 Task: Show template from list.
Action: Mouse pressed left at (825, 244)
Screenshot: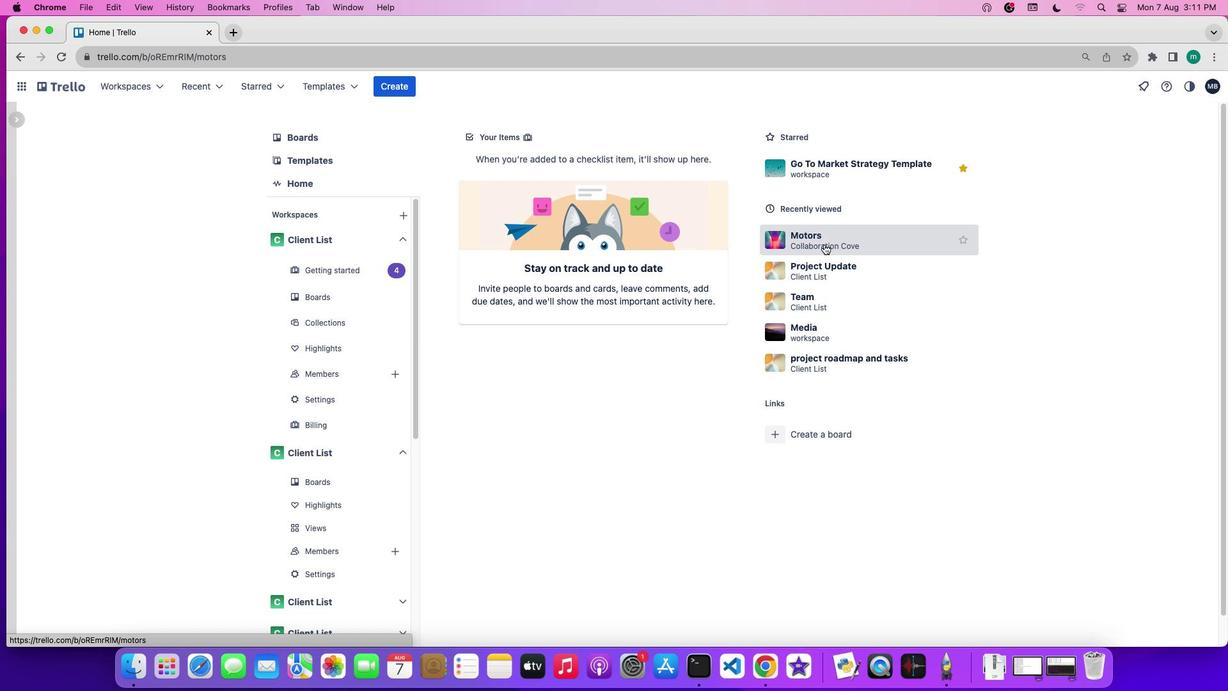 
Action: Mouse moved to (178, 212)
Screenshot: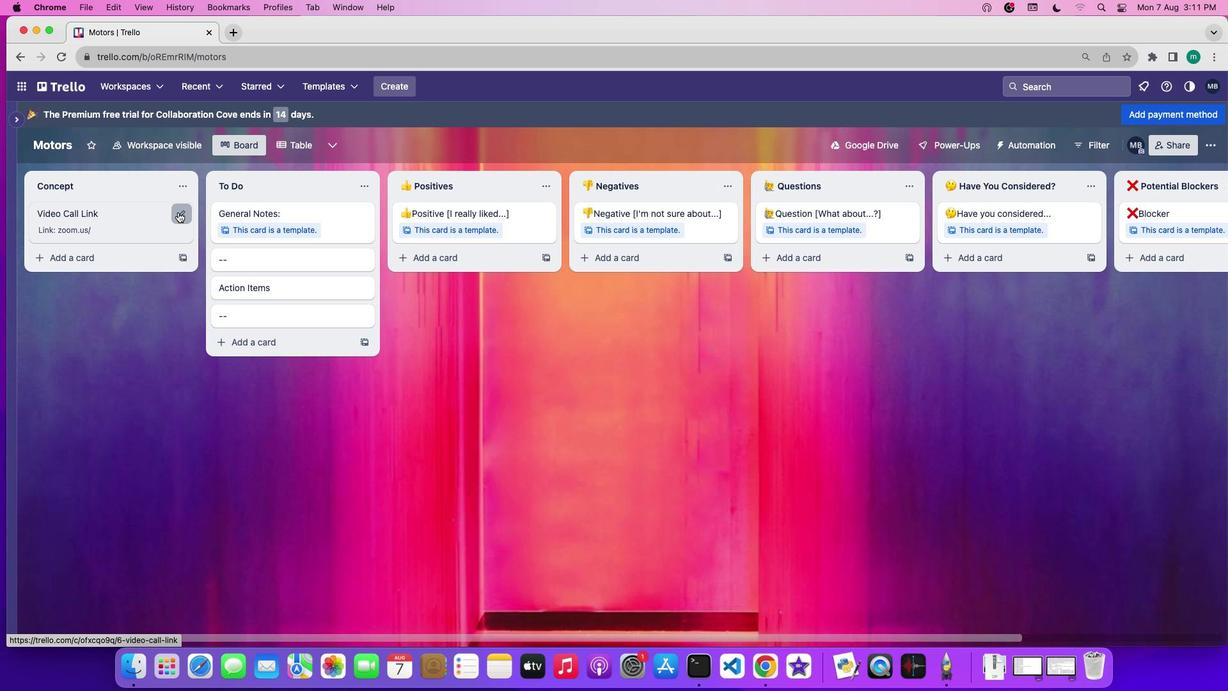
Action: Mouse pressed left at (178, 212)
Screenshot: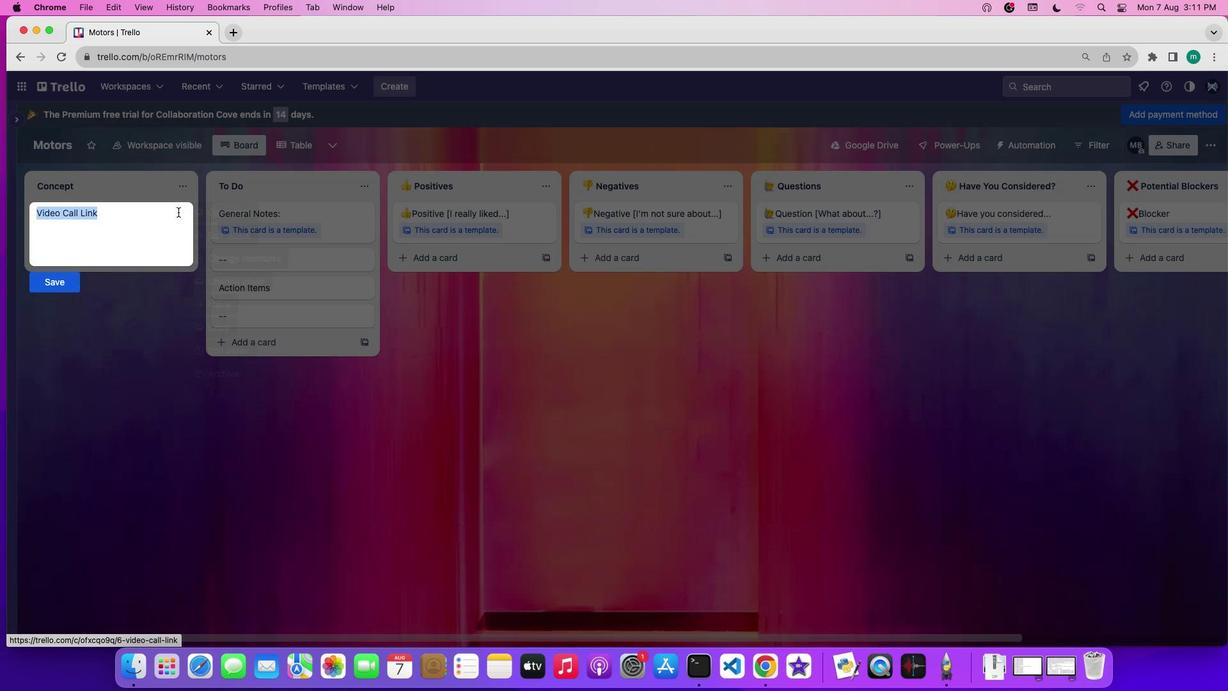 
Action: Mouse moved to (236, 209)
Screenshot: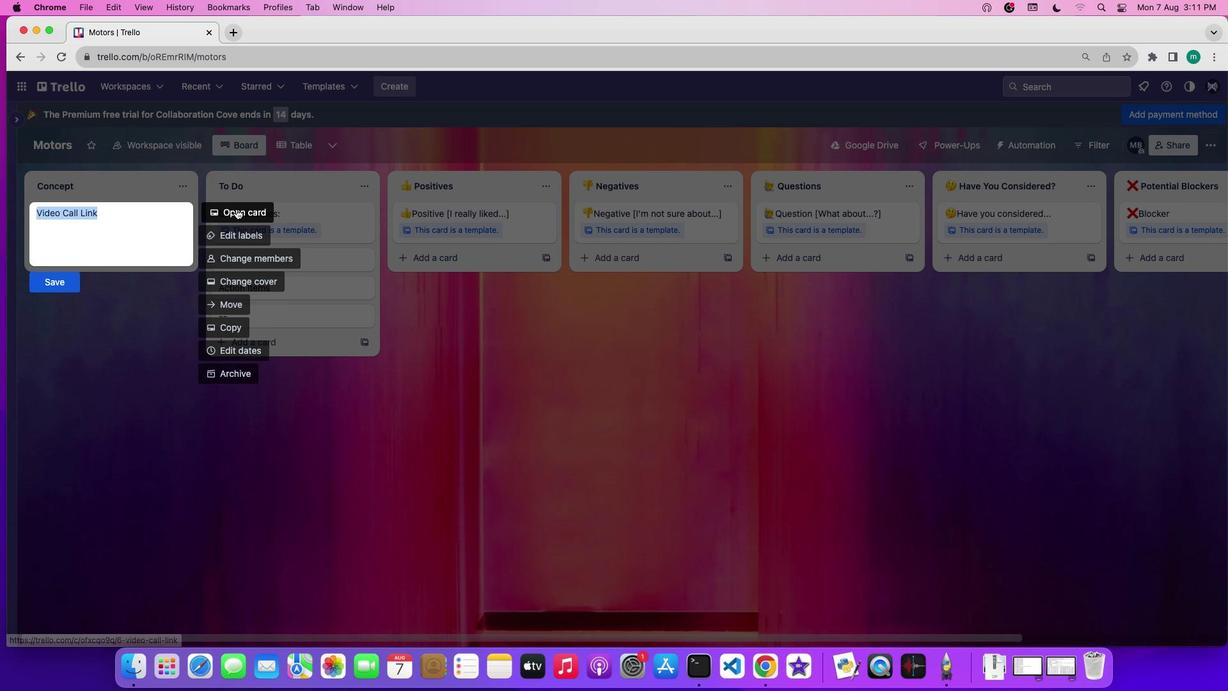 
Action: Mouse pressed left at (236, 209)
Screenshot: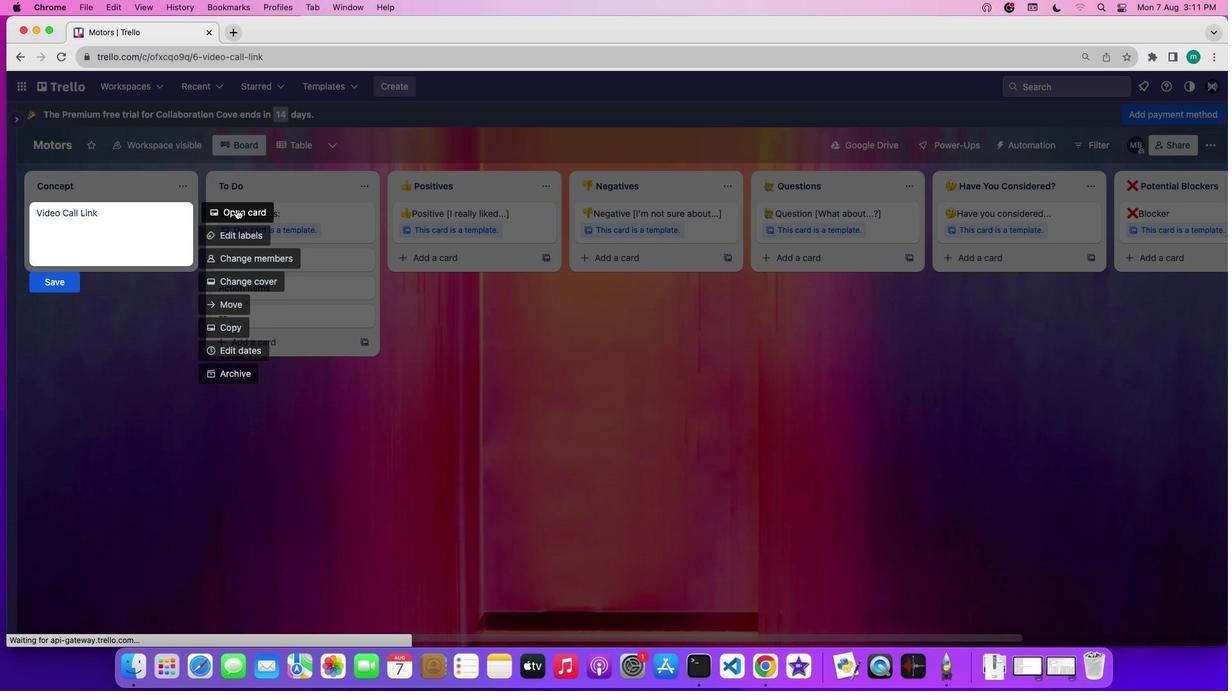 
Action: Mouse moved to (698, 508)
Screenshot: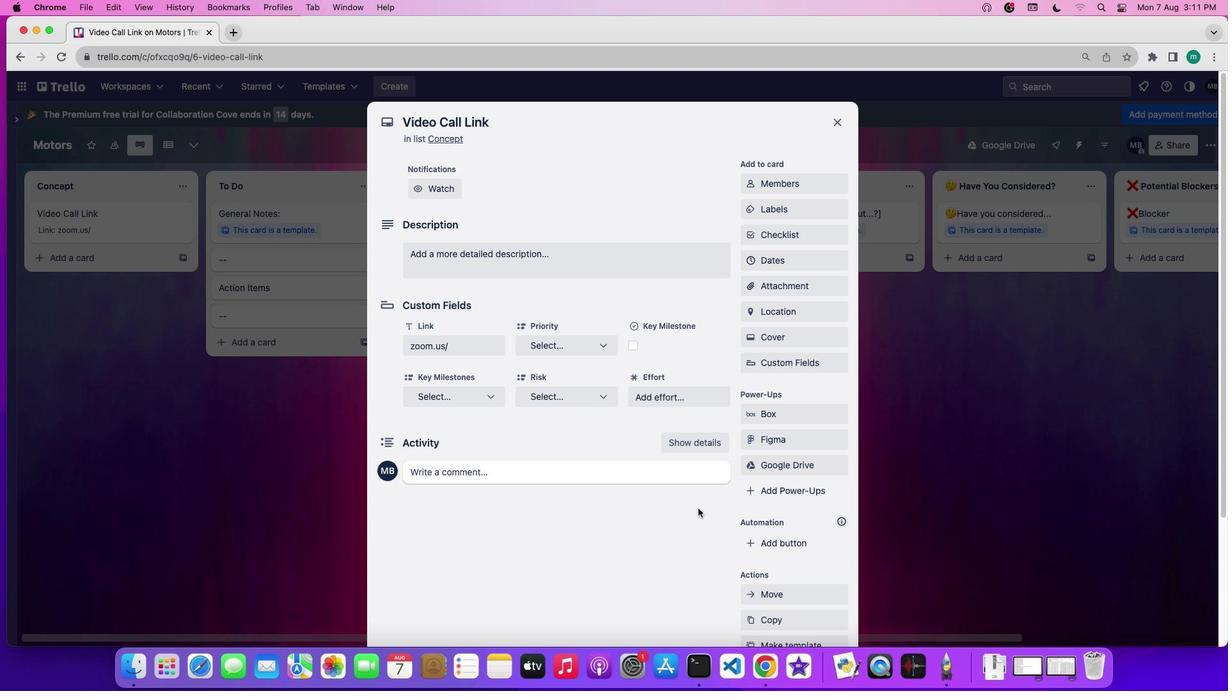 
Action: Mouse scrolled (698, 508) with delta (0, 0)
Screenshot: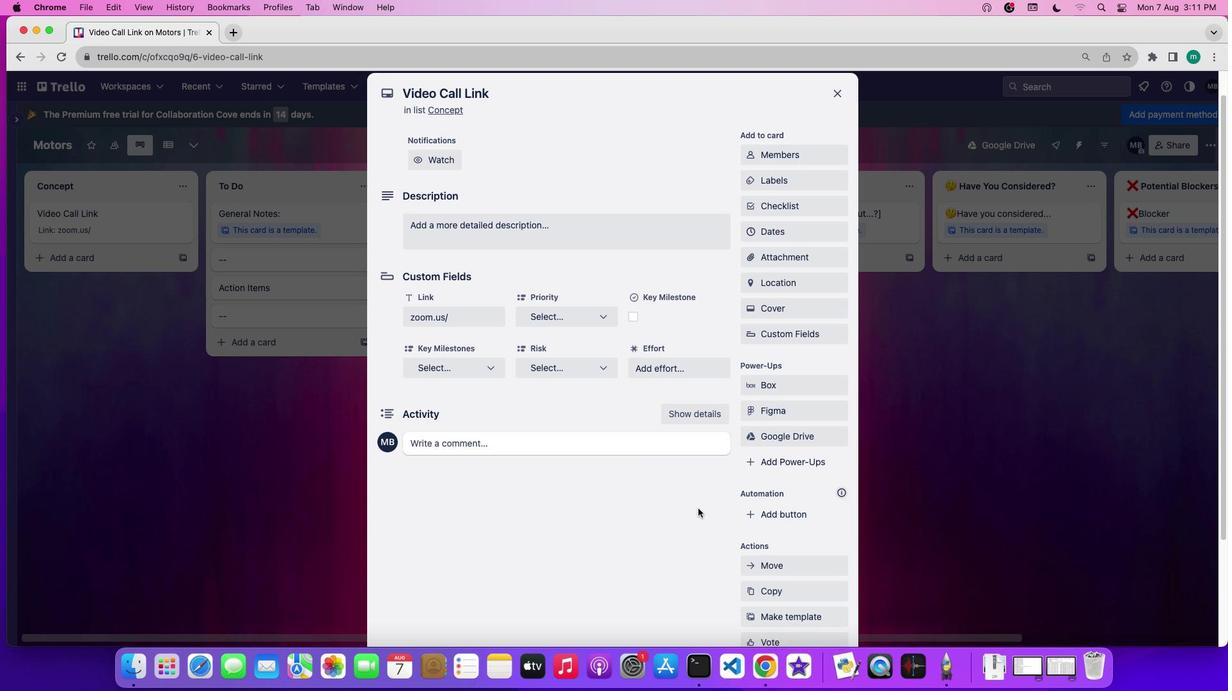 
Action: Mouse scrolled (698, 508) with delta (0, 0)
Screenshot: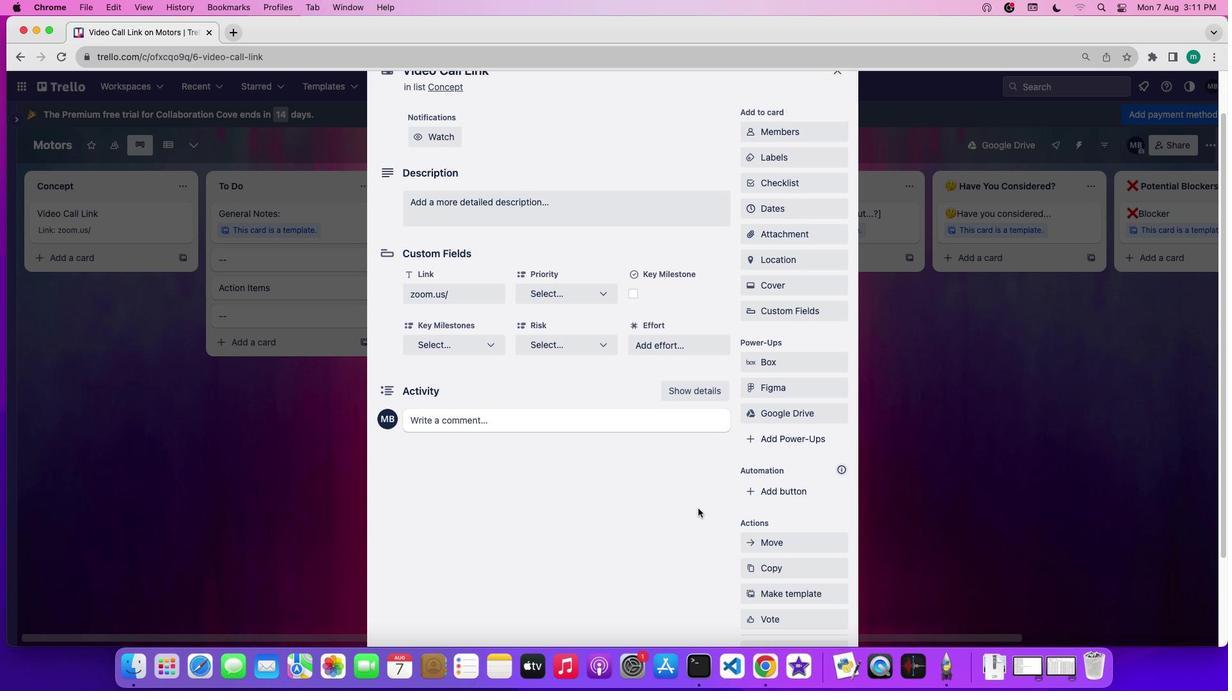 
Action: Mouse scrolled (698, 508) with delta (0, -1)
Screenshot: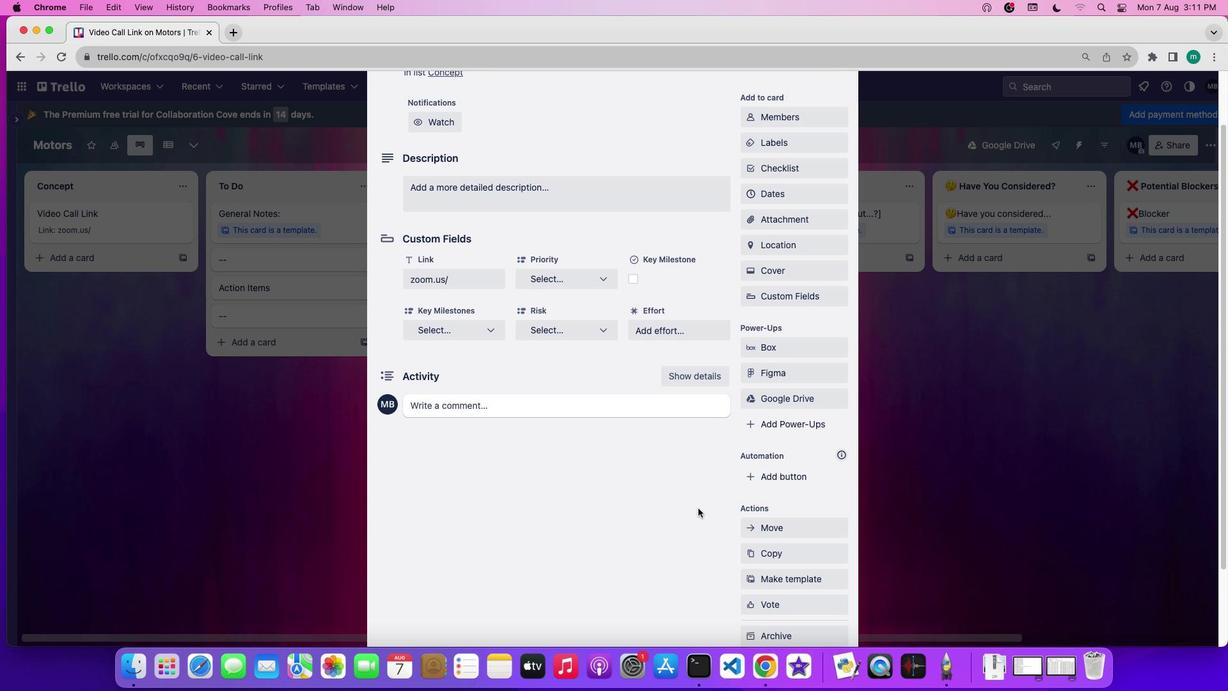 
Action: Mouse scrolled (698, 508) with delta (0, -1)
Screenshot: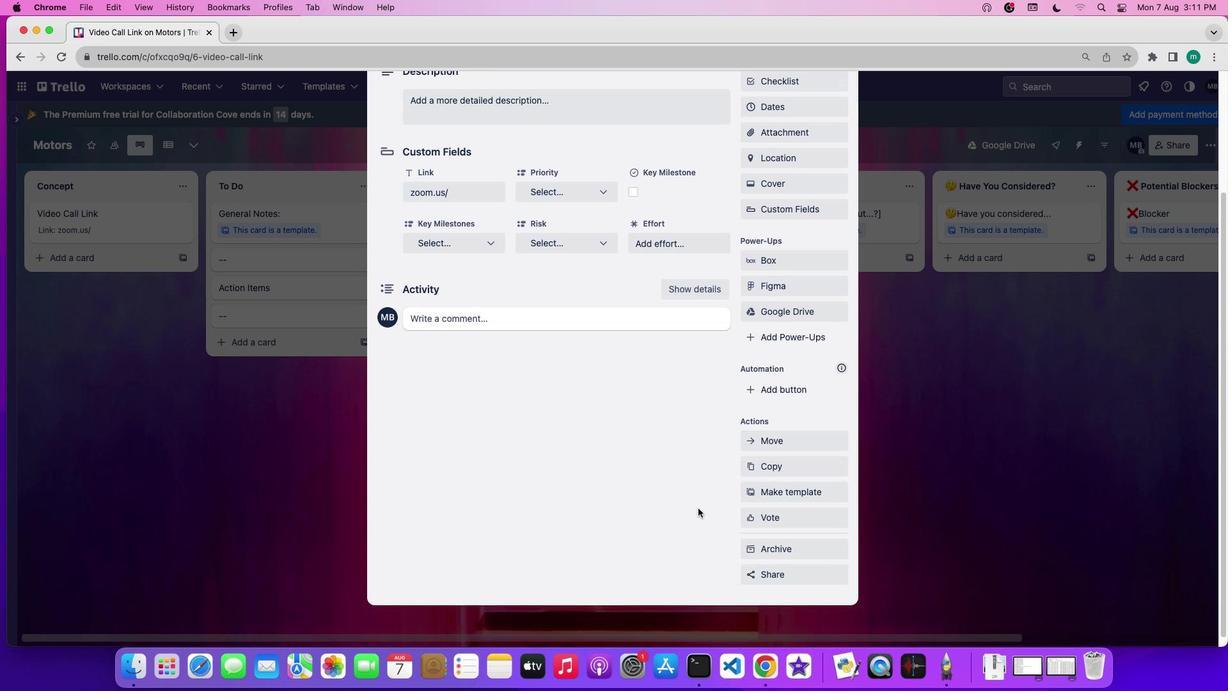 
Action: Mouse moved to (799, 492)
Screenshot: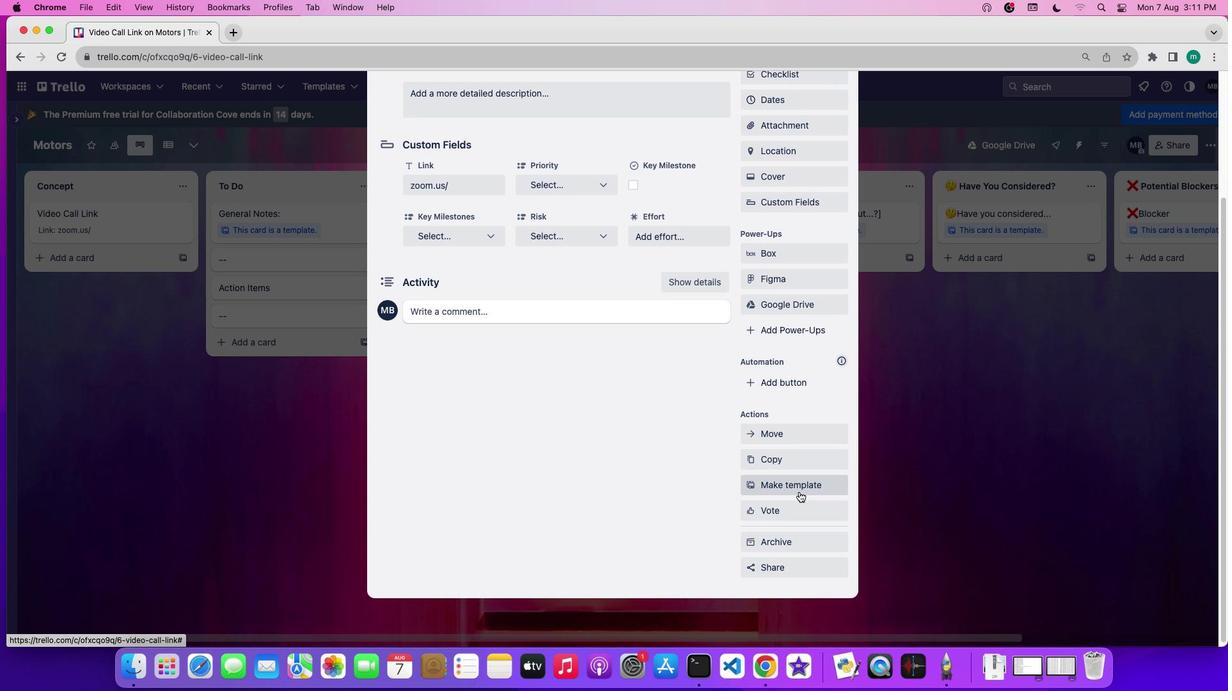
Action: Mouse pressed left at (799, 492)
Screenshot: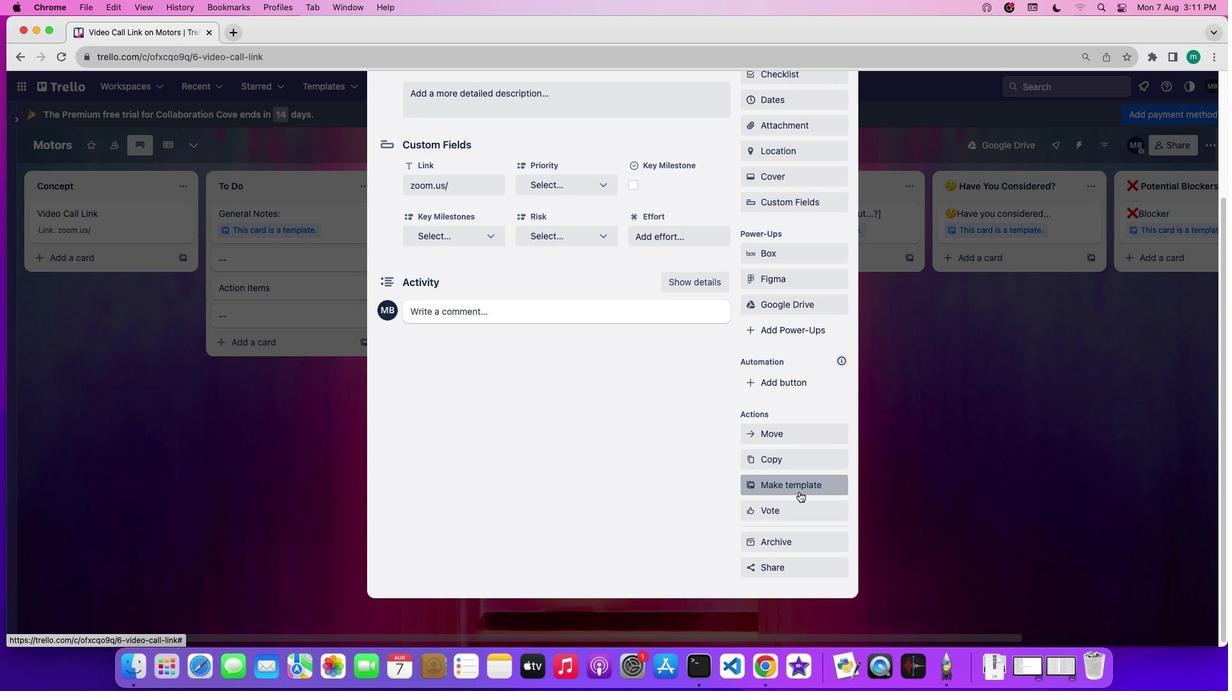 
Action: Mouse moved to (798, 515)
Screenshot: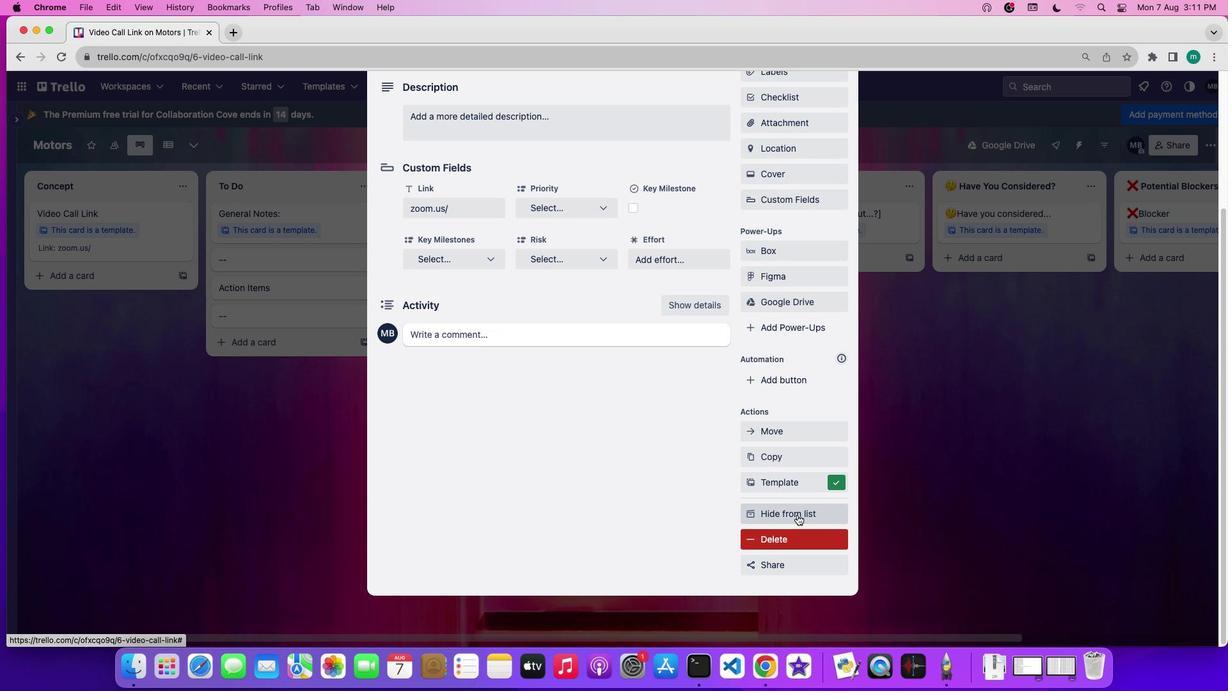 
Action: Mouse pressed left at (798, 515)
Screenshot: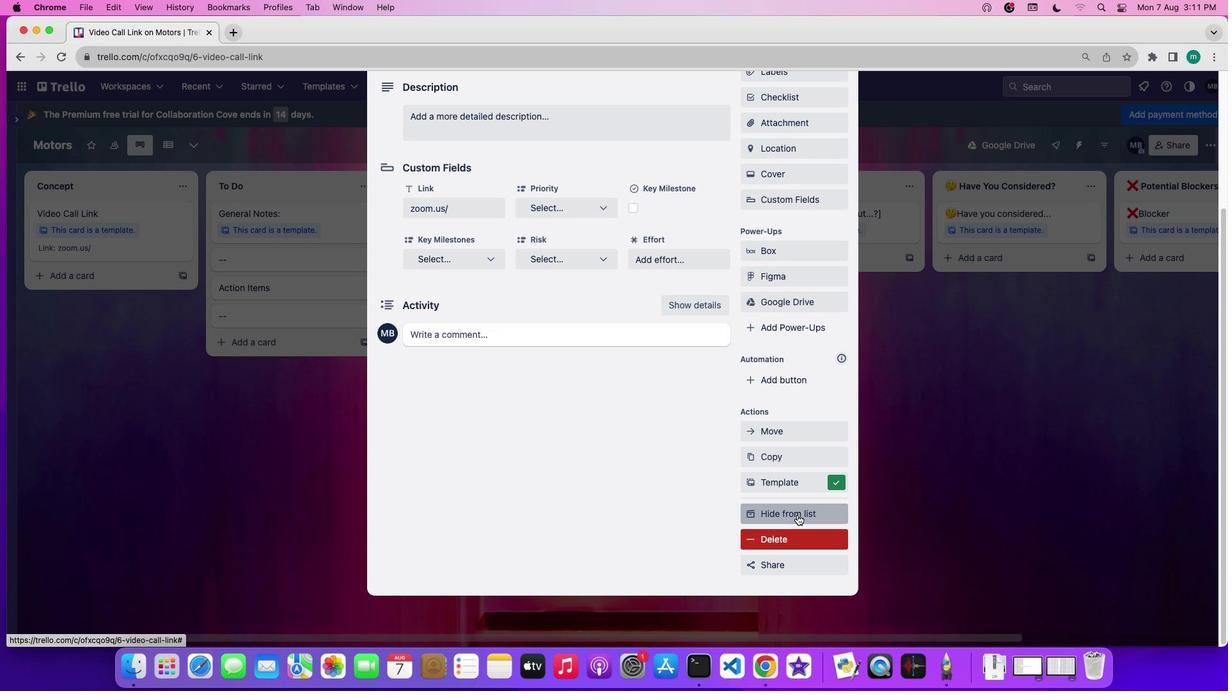 
Action: Mouse pressed left at (798, 515)
Screenshot: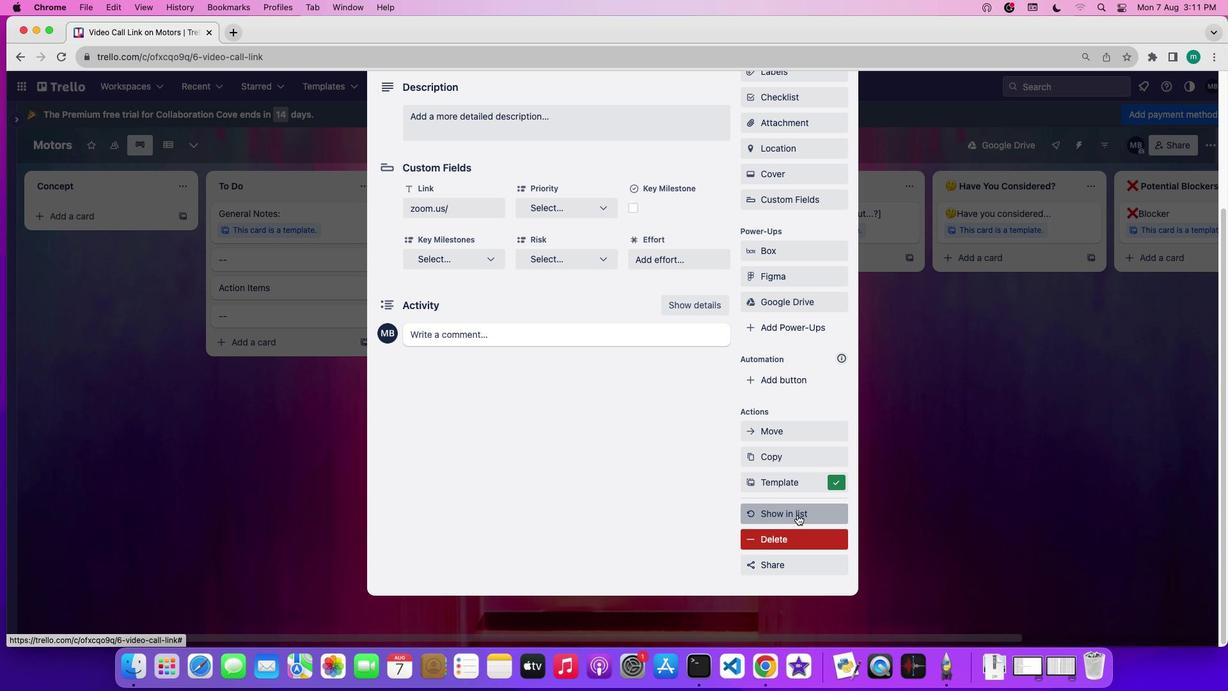 
